 Task: Create a task  Integrate website with a new live chat support system , assign it to team member softage.3@softage.net in the project BeyondTech and update the status of the task to  Off Track , set the priority of the task to Medium
Action: Mouse moved to (77, 51)
Screenshot: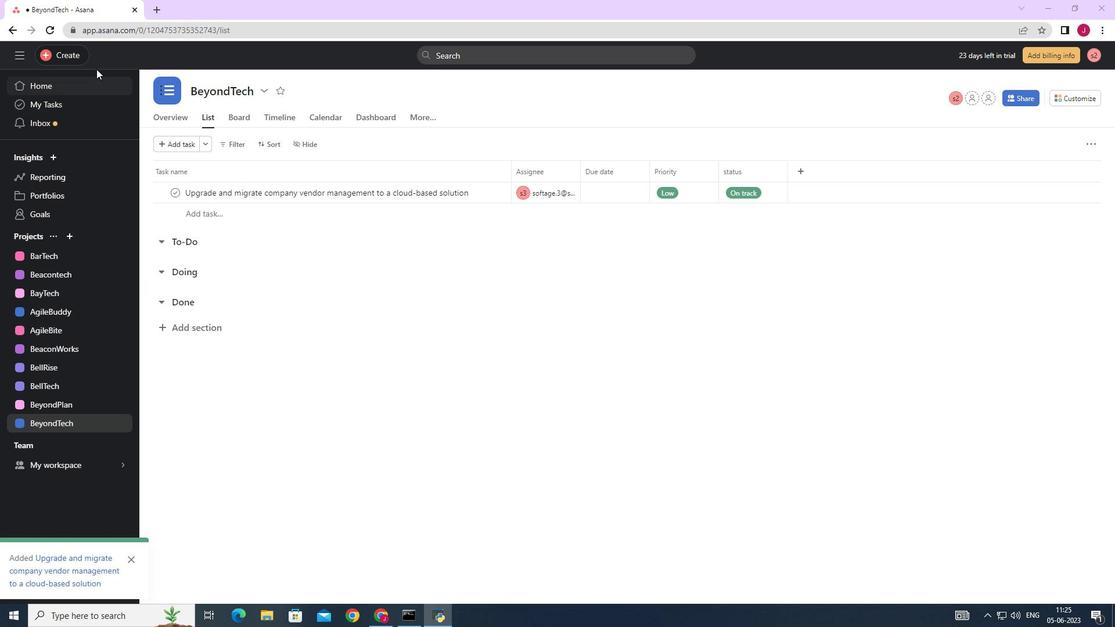 
Action: Mouse pressed left at (77, 51)
Screenshot: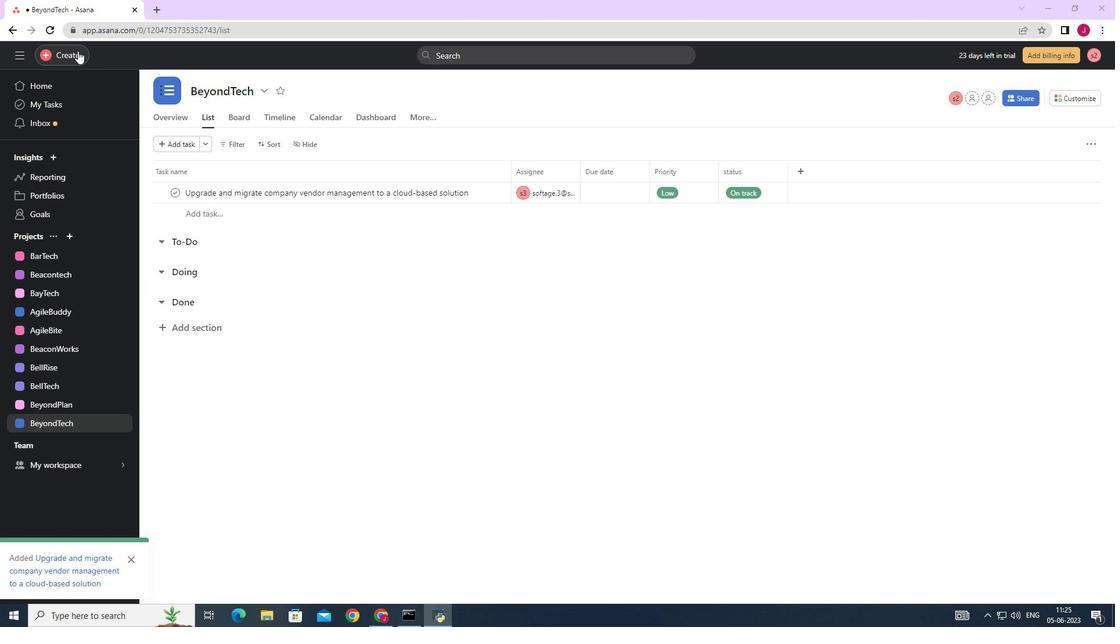 
Action: Mouse moved to (124, 61)
Screenshot: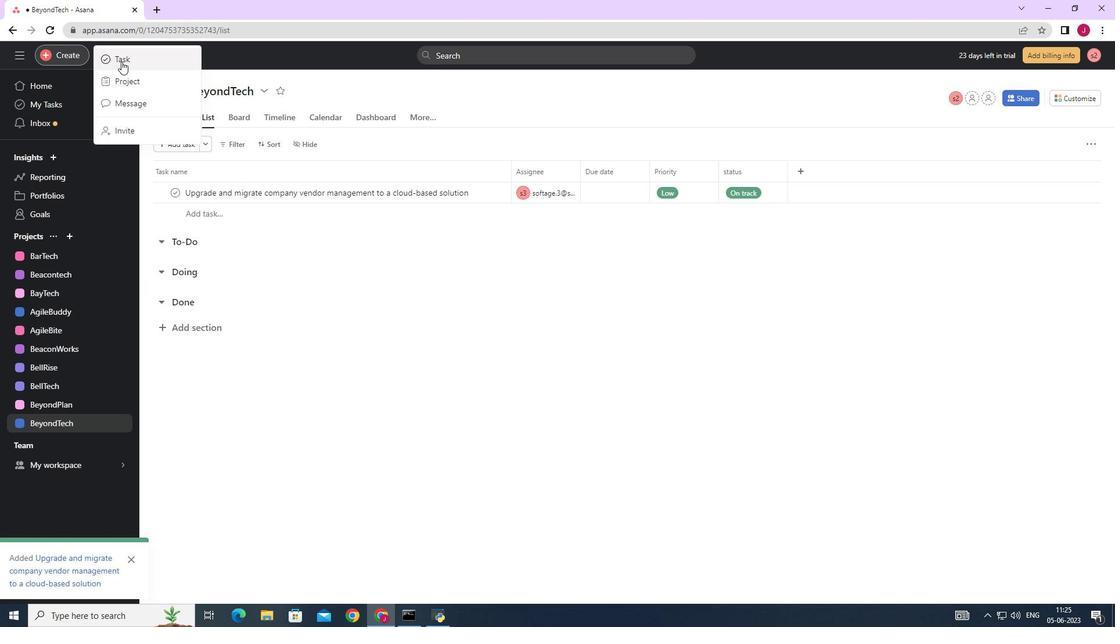 
Action: Mouse pressed left at (124, 61)
Screenshot: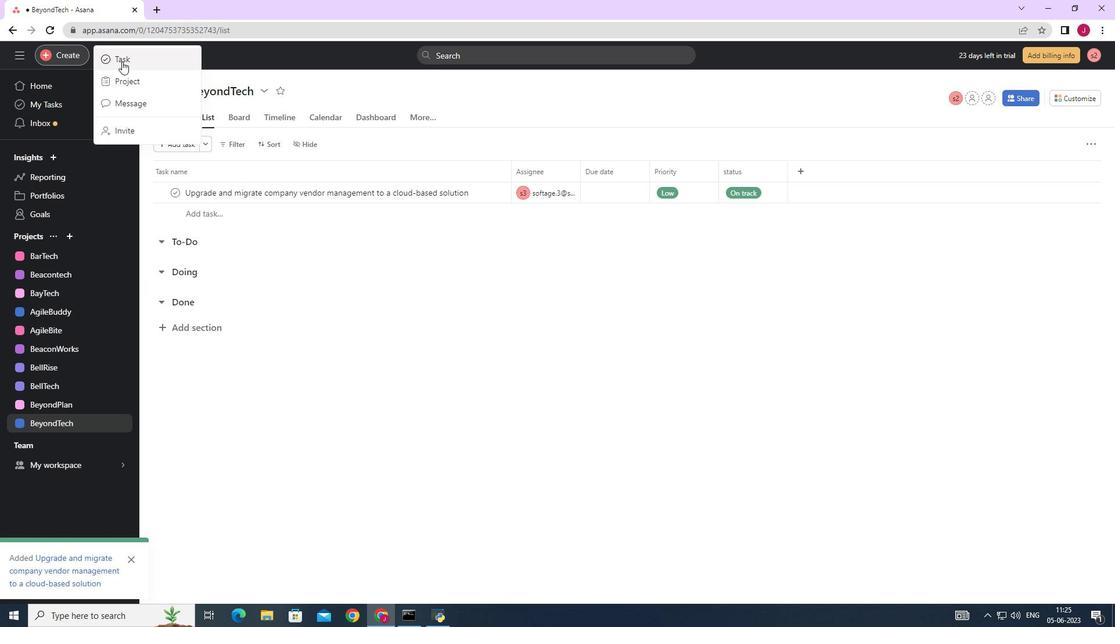 
Action: Mouse moved to (929, 387)
Screenshot: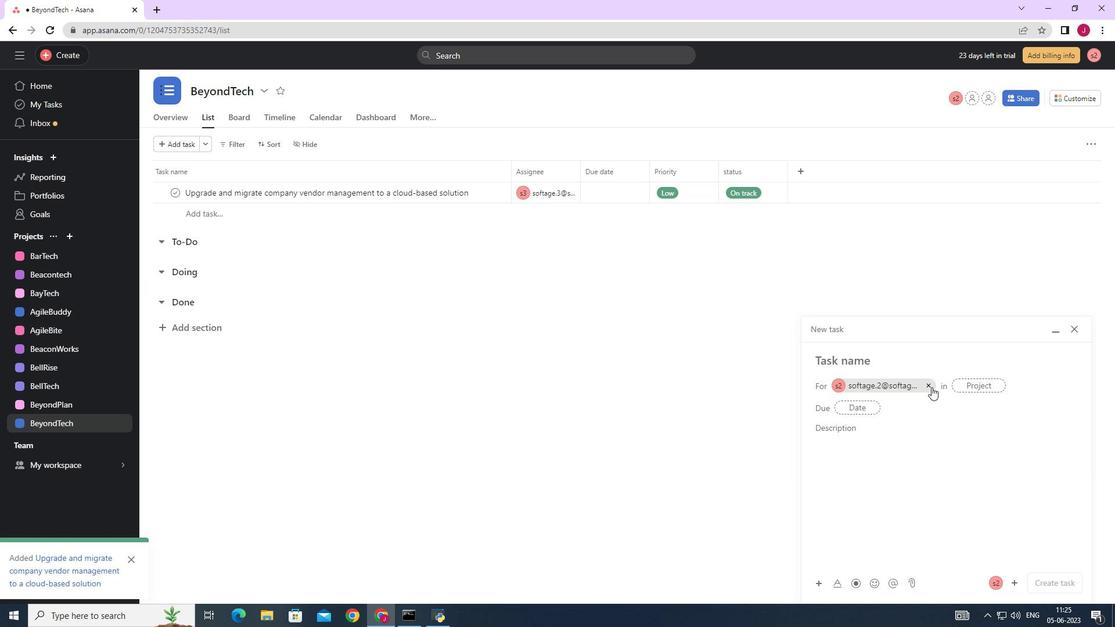 
Action: Mouse pressed left at (929, 387)
Screenshot: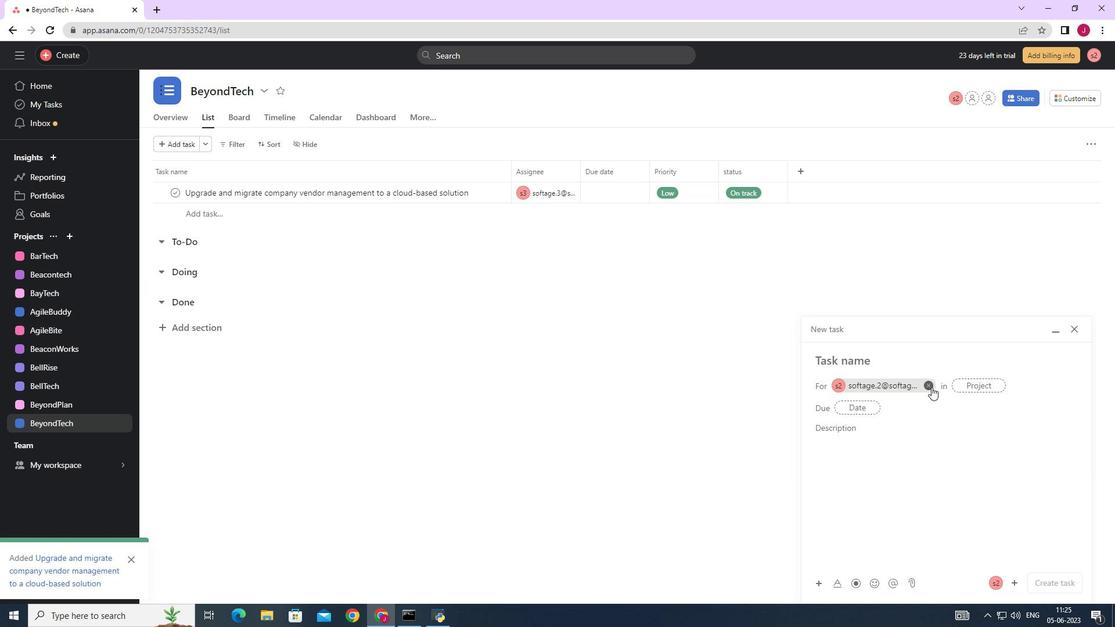 
Action: Mouse moved to (853, 363)
Screenshot: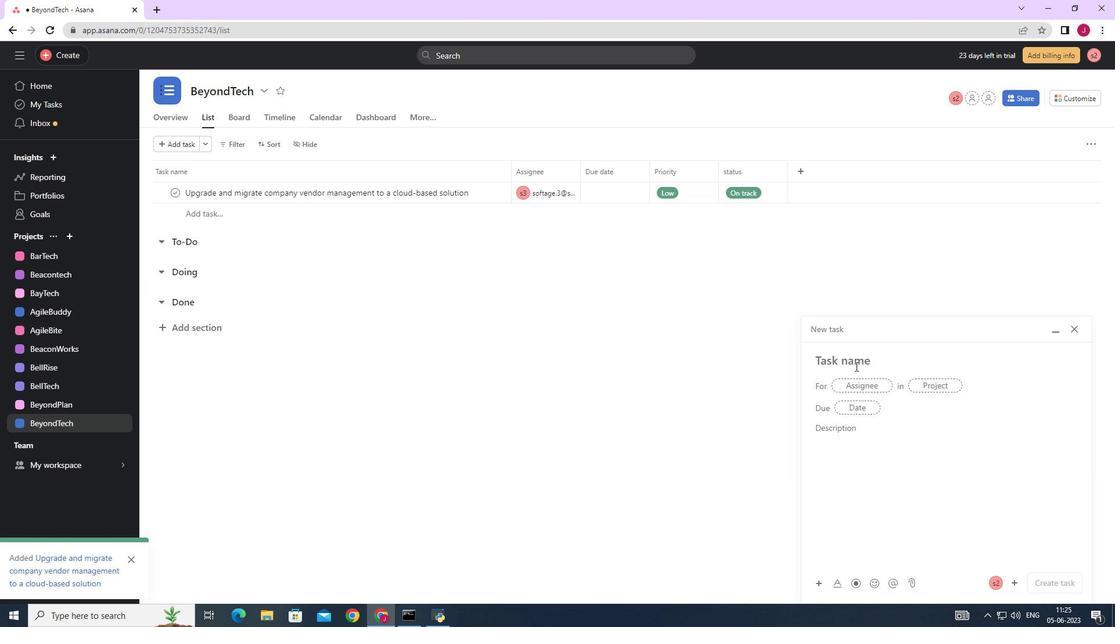 
Action: Mouse pressed left at (853, 363)
Screenshot: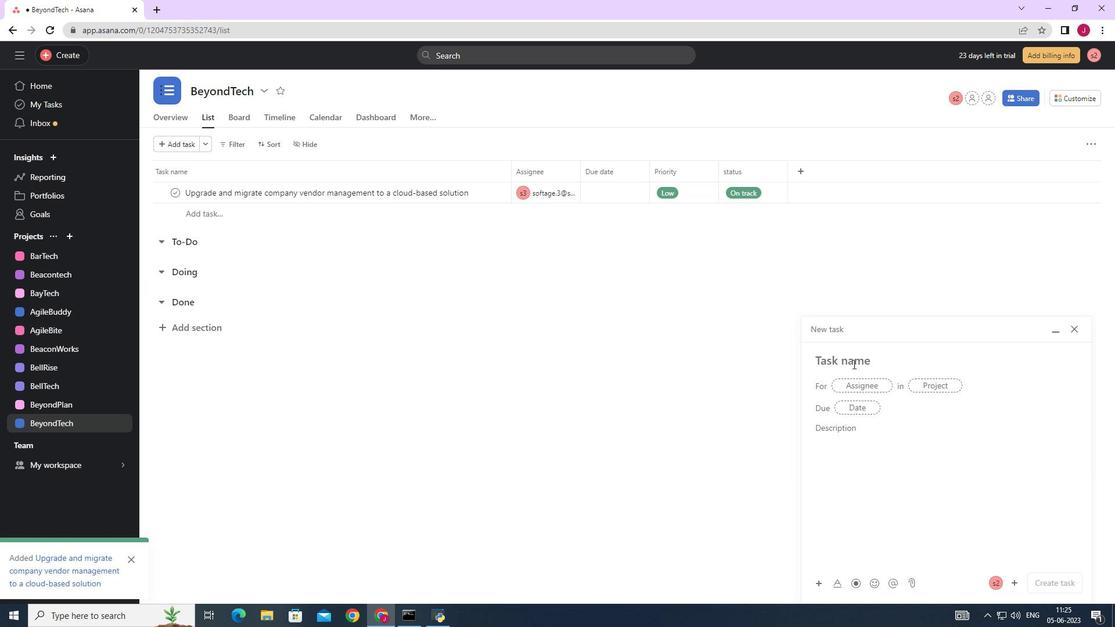 
Action: Mouse moved to (852, 363)
Screenshot: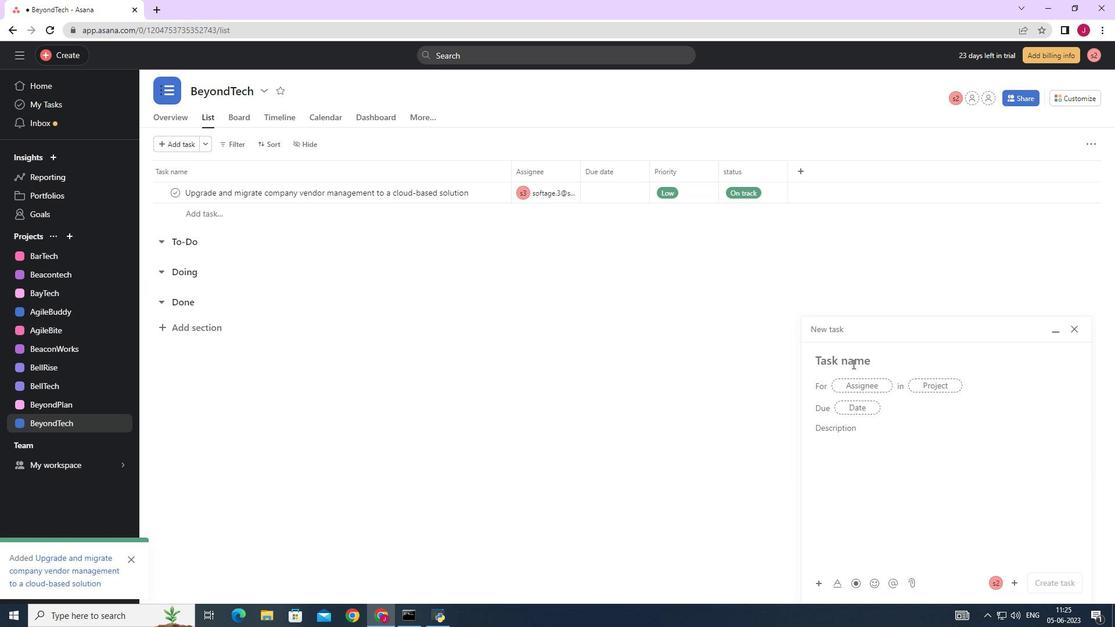 
Action: Key pressed <Key.caps_lock>I<Key.caps_lock>ntegrate<Key.space>website<Key.space>with<Key.space>a<Key.space>new<Key.space>live<Key.space>chat<Key.space>support<Key.space>system
Screenshot: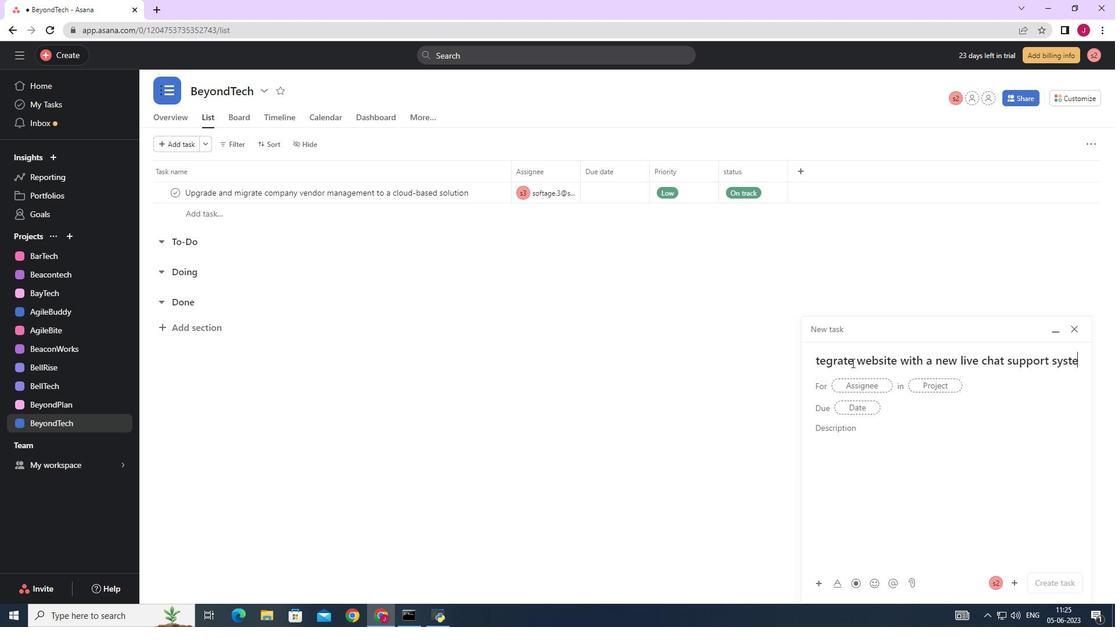 
Action: Mouse moved to (857, 384)
Screenshot: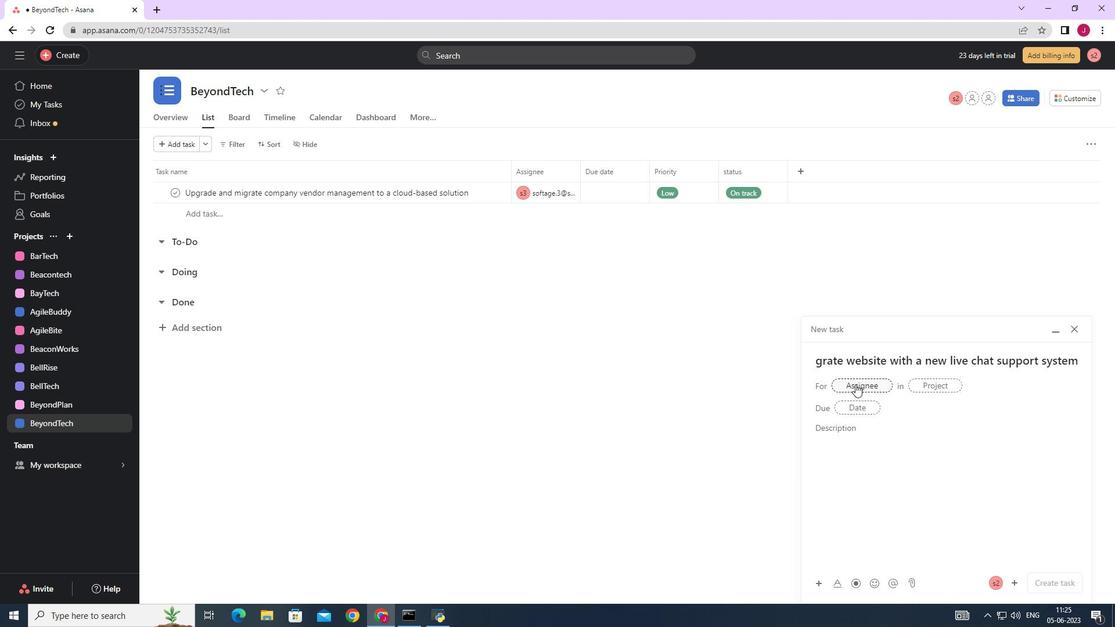 
Action: Mouse pressed left at (857, 384)
Screenshot: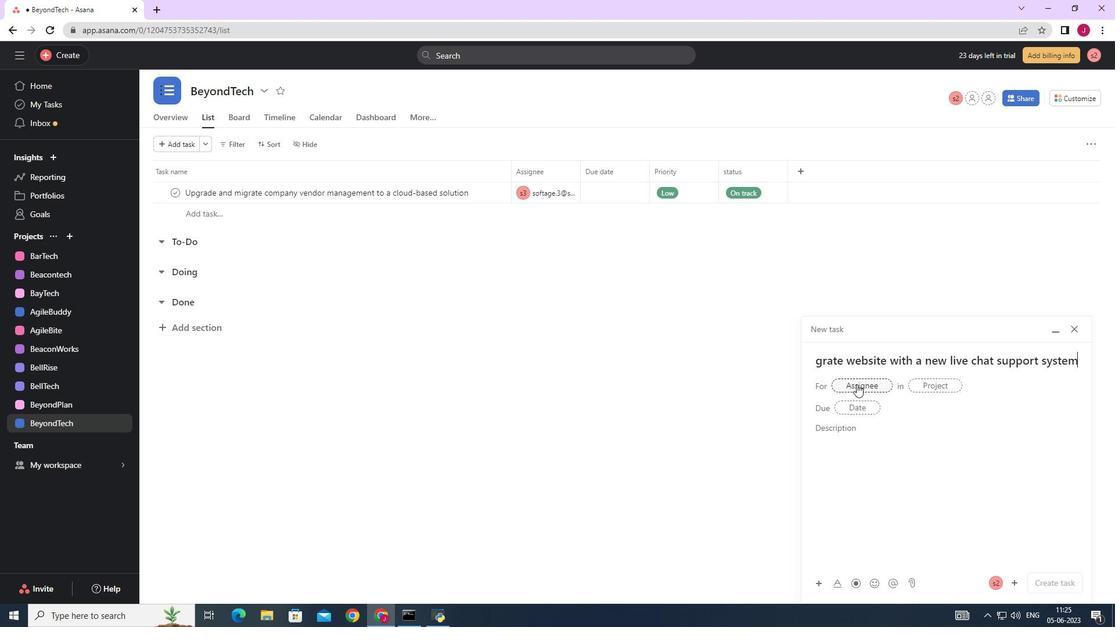 
Action: Mouse moved to (859, 383)
Screenshot: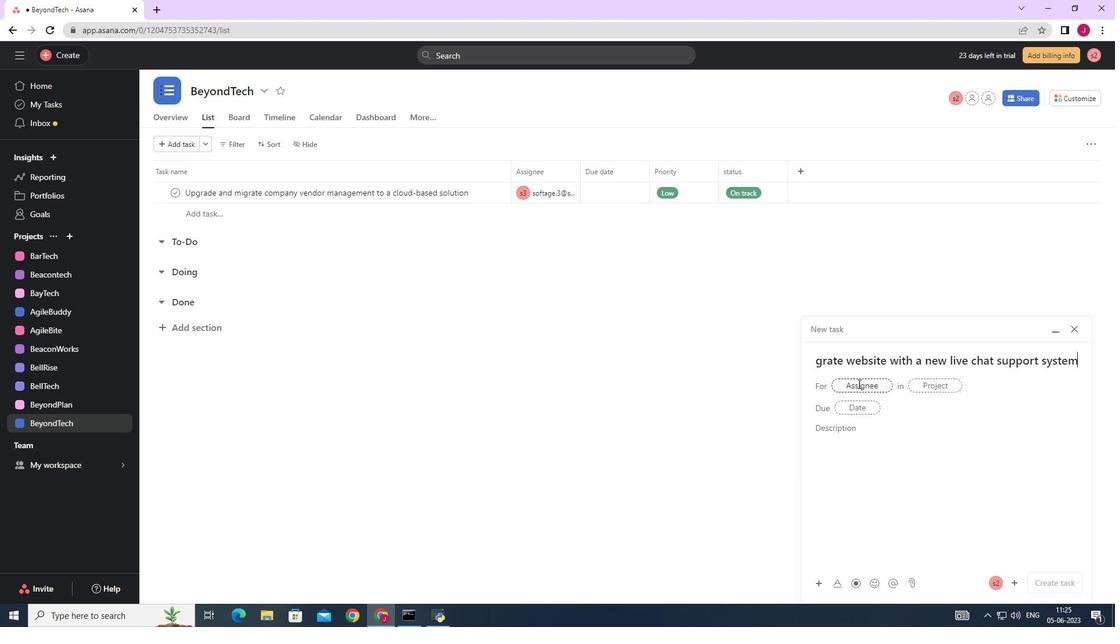
Action: Key pressed softage.3
Screenshot: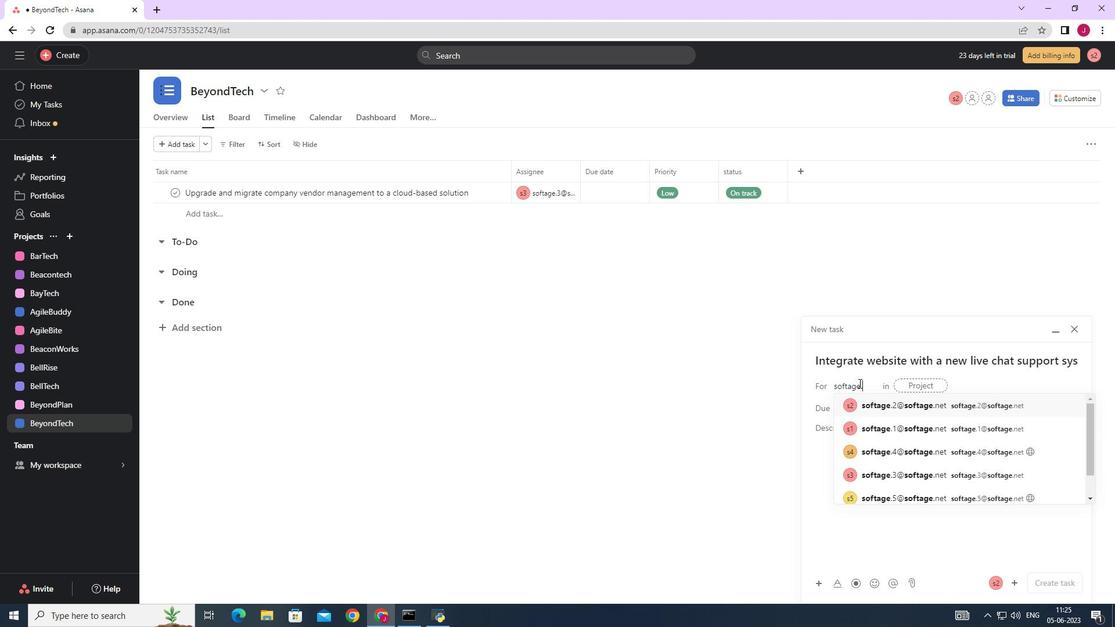 
Action: Mouse moved to (894, 408)
Screenshot: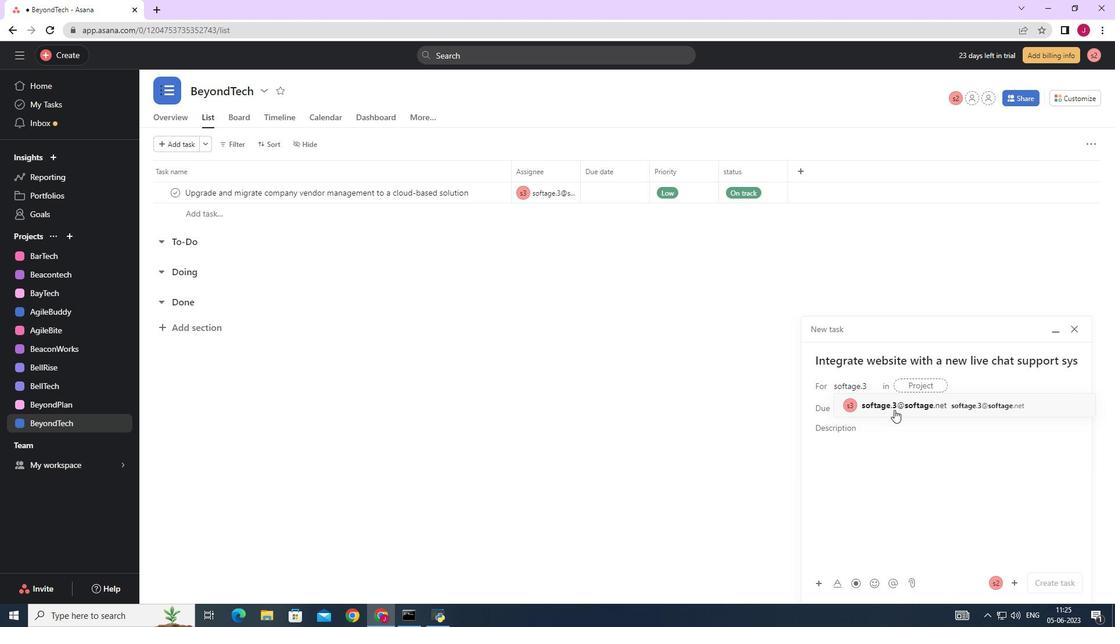 
Action: Mouse pressed left at (894, 408)
Screenshot: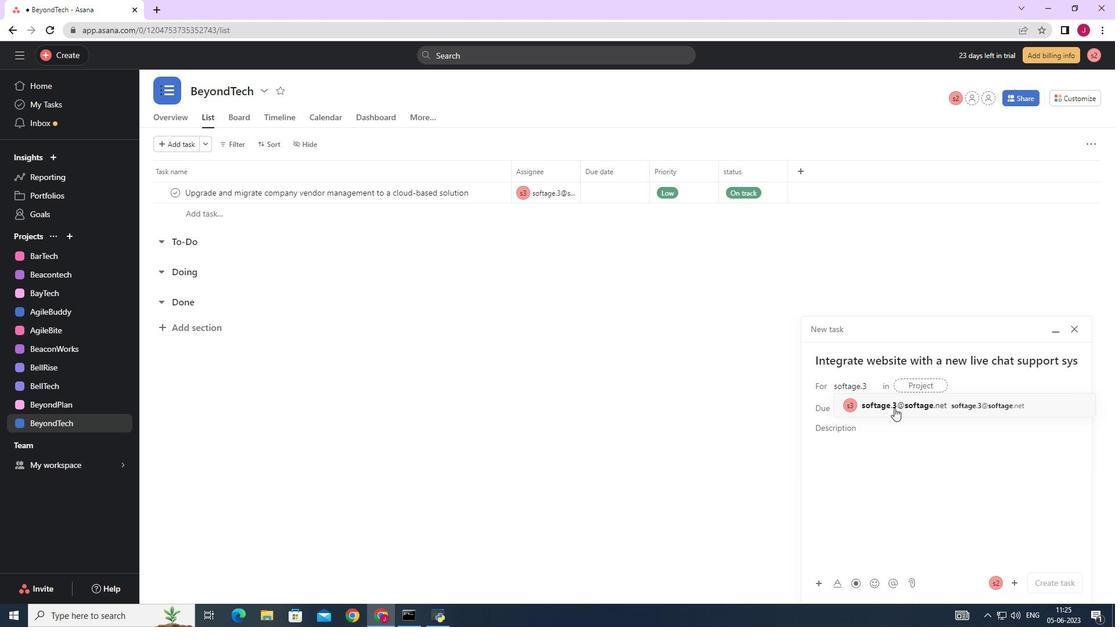 
Action: Mouse moved to (720, 402)
Screenshot: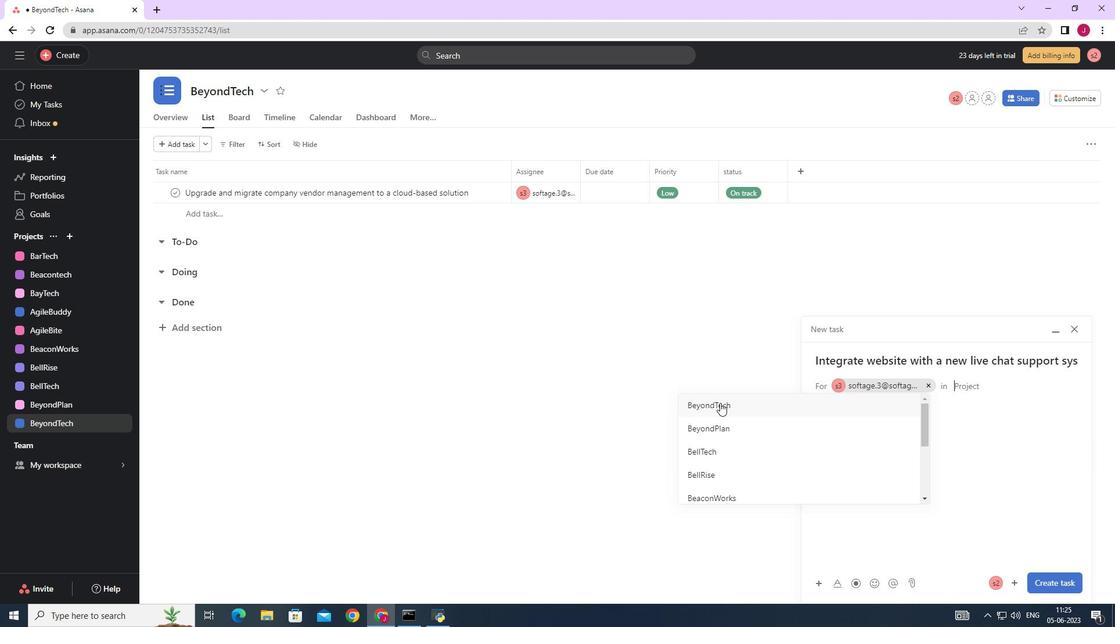
Action: Mouse pressed left at (720, 402)
Screenshot: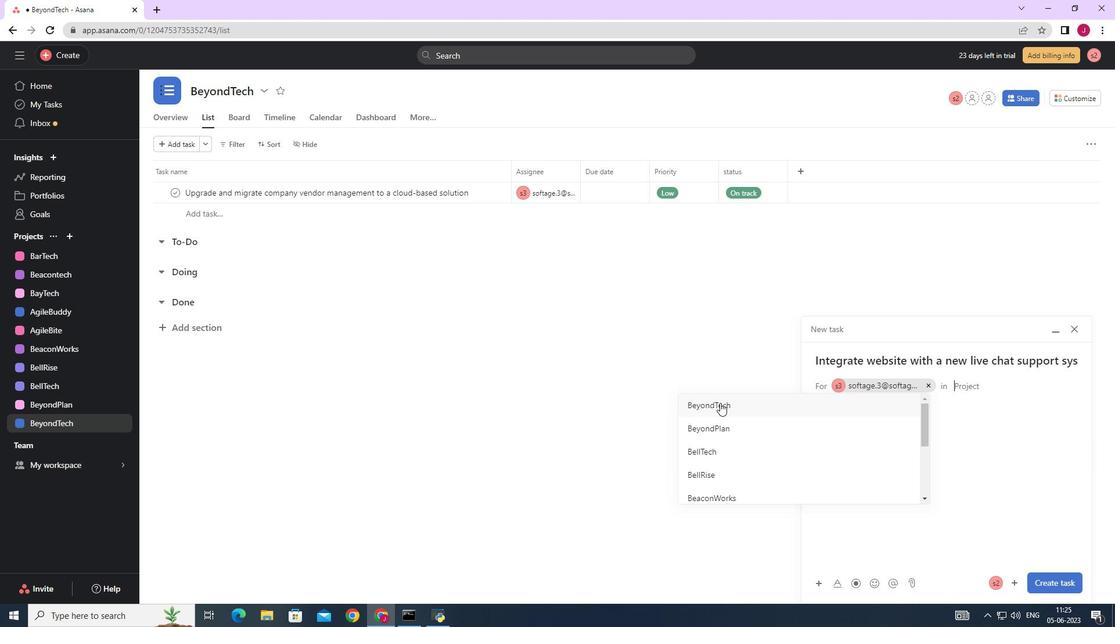 
Action: Mouse moved to (887, 434)
Screenshot: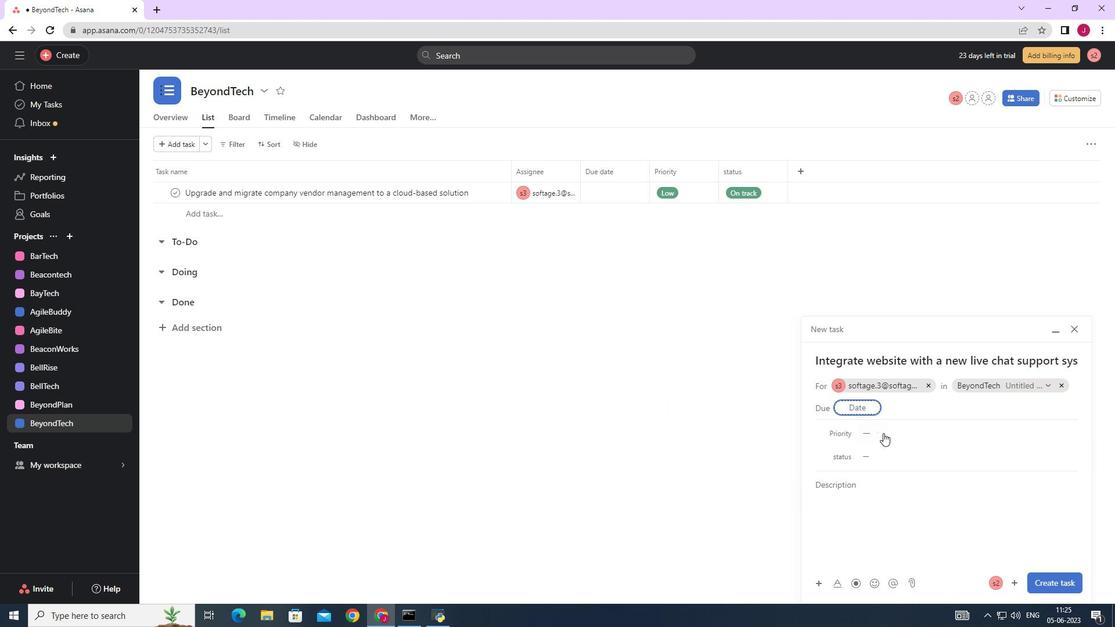 
Action: Mouse pressed left at (887, 434)
Screenshot: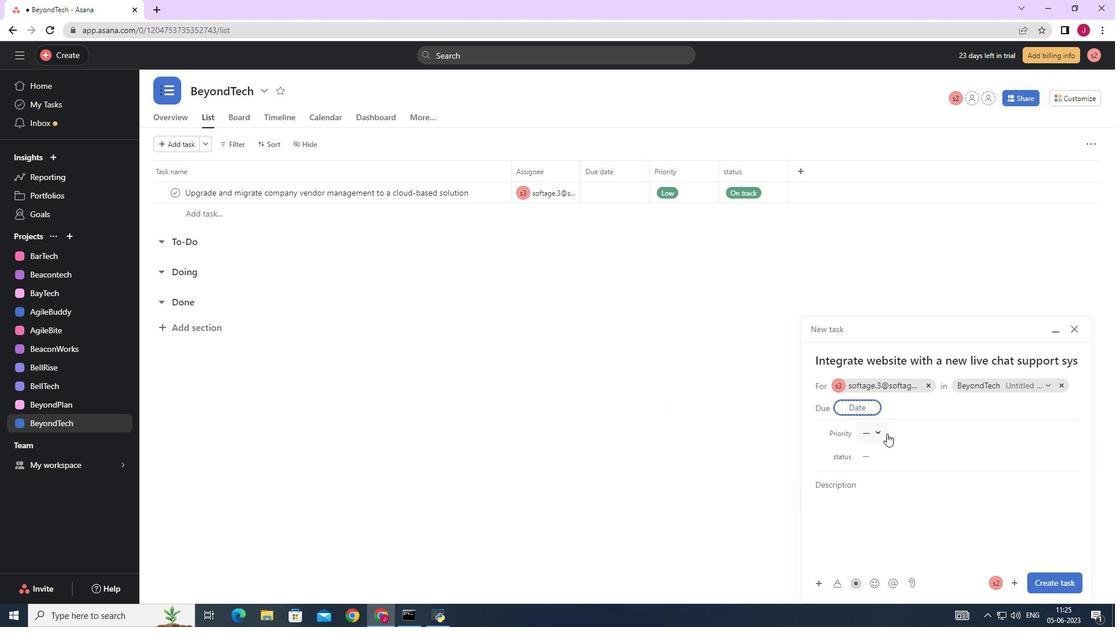 
Action: Mouse moved to (904, 490)
Screenshot: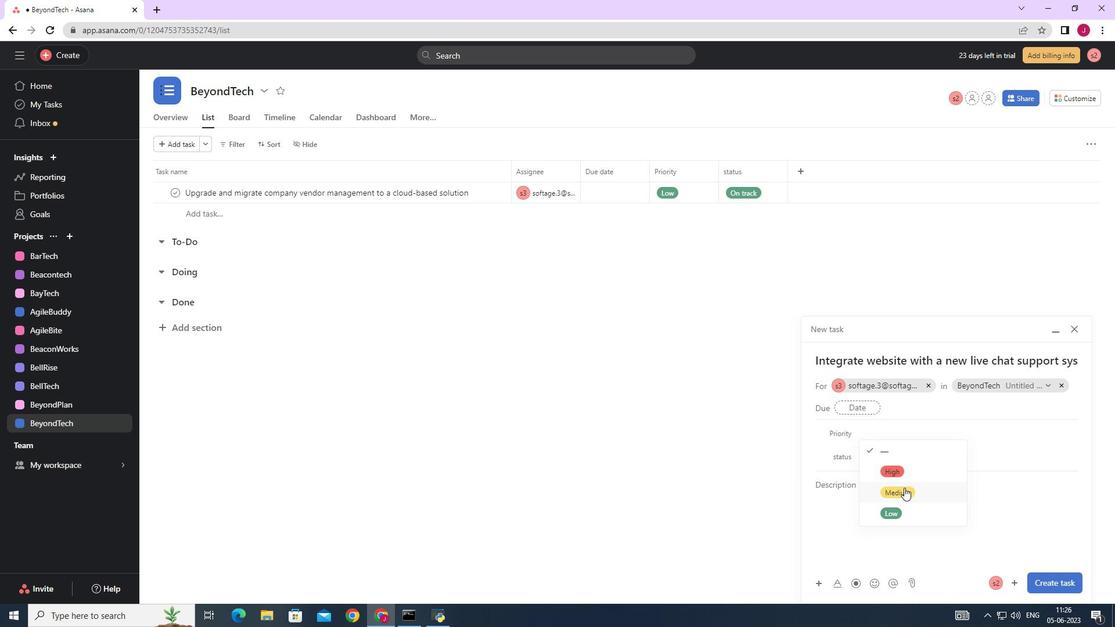 
Action: Mouse pressed left at (904, 490)
Screenshot: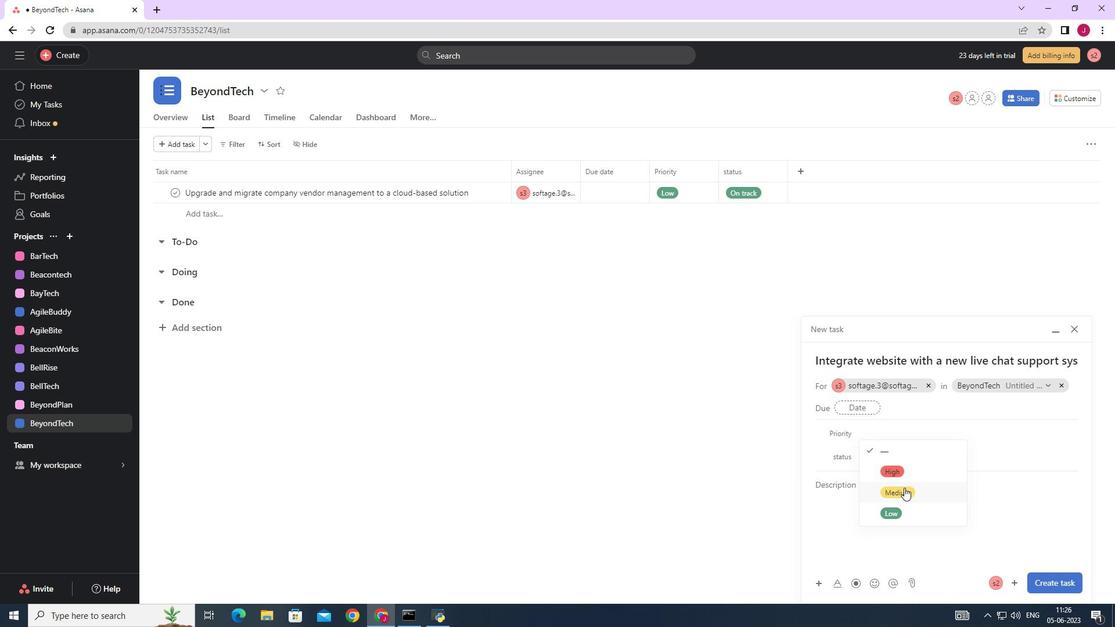 
Action: Mouse moved to (869, 451)
Screenshot: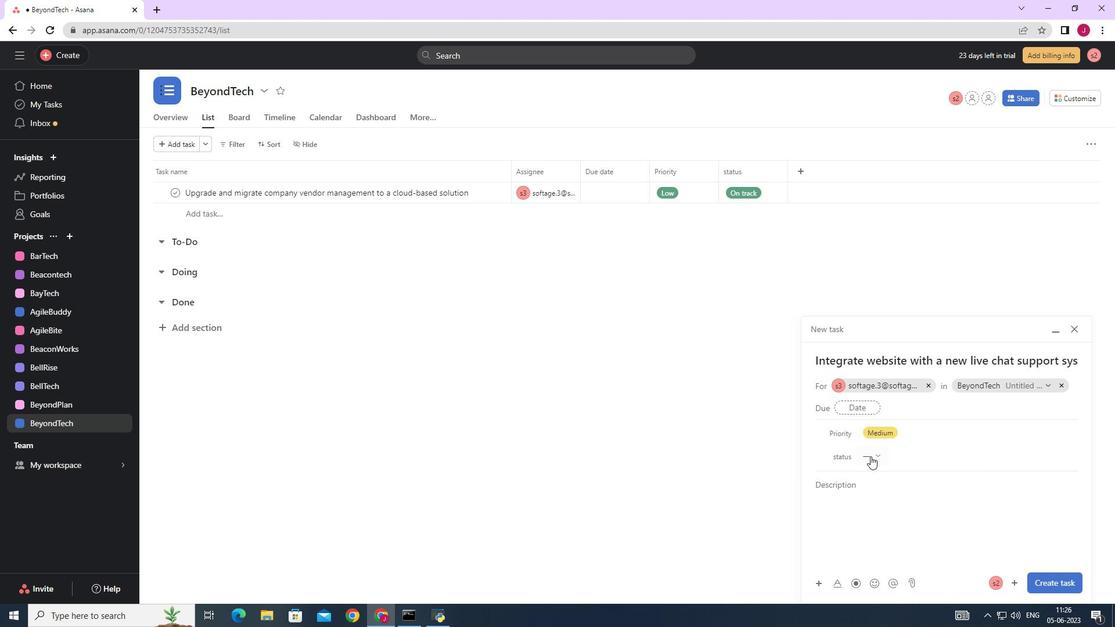 
Action: Mouse pressed left at (869, 451)
Screenshot: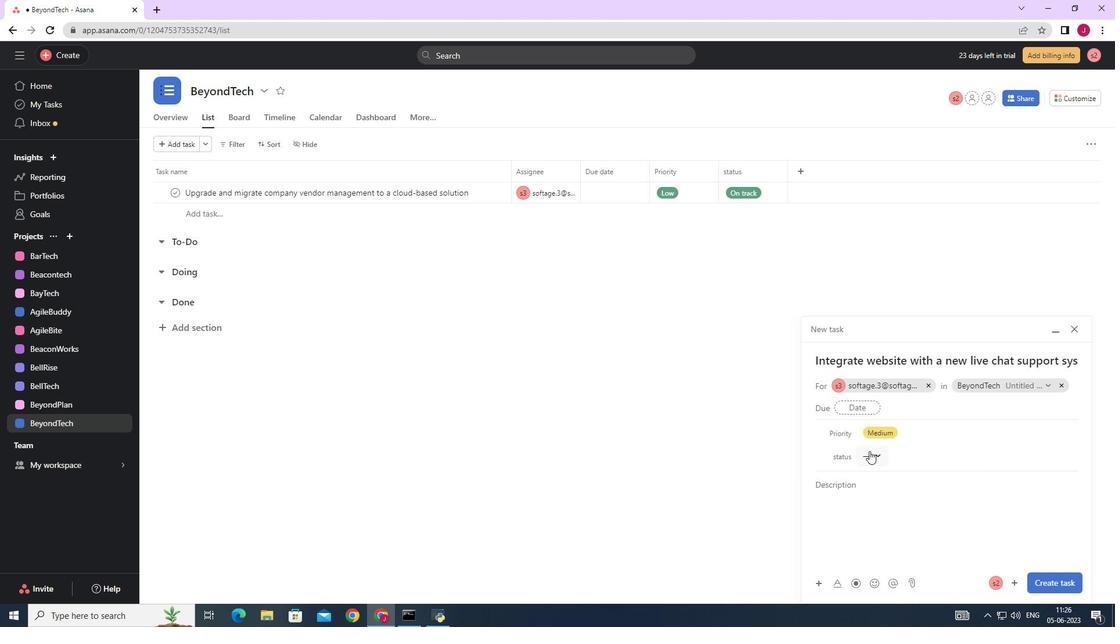 
Action: Mouse moved to (899, 513)
Screenshot: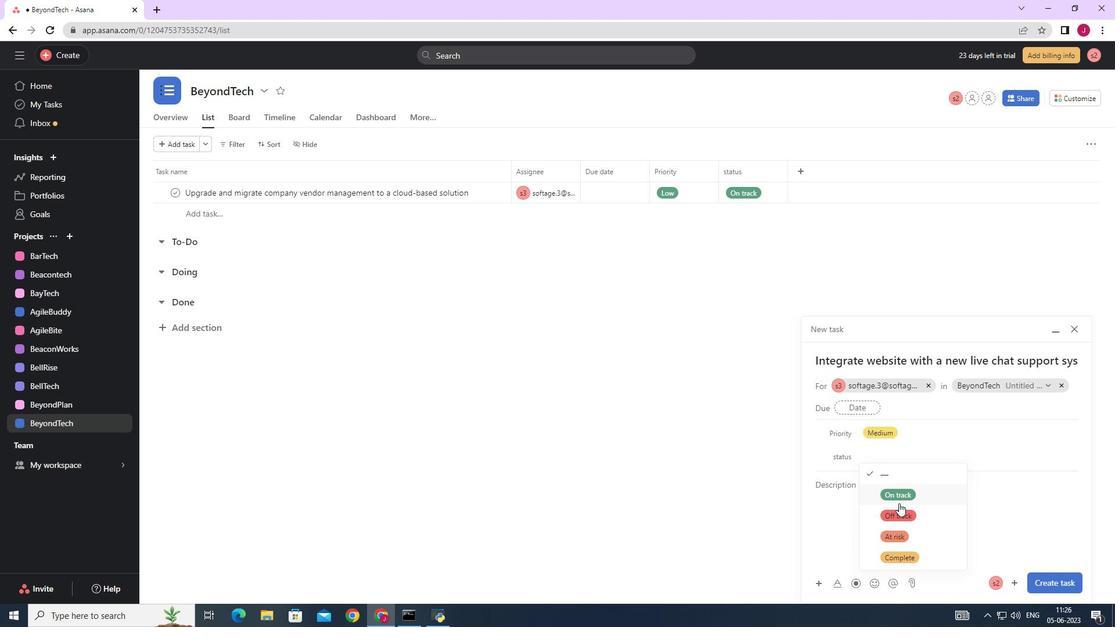 
Action: Mouse pressed left at (899, 513)
Screenshot: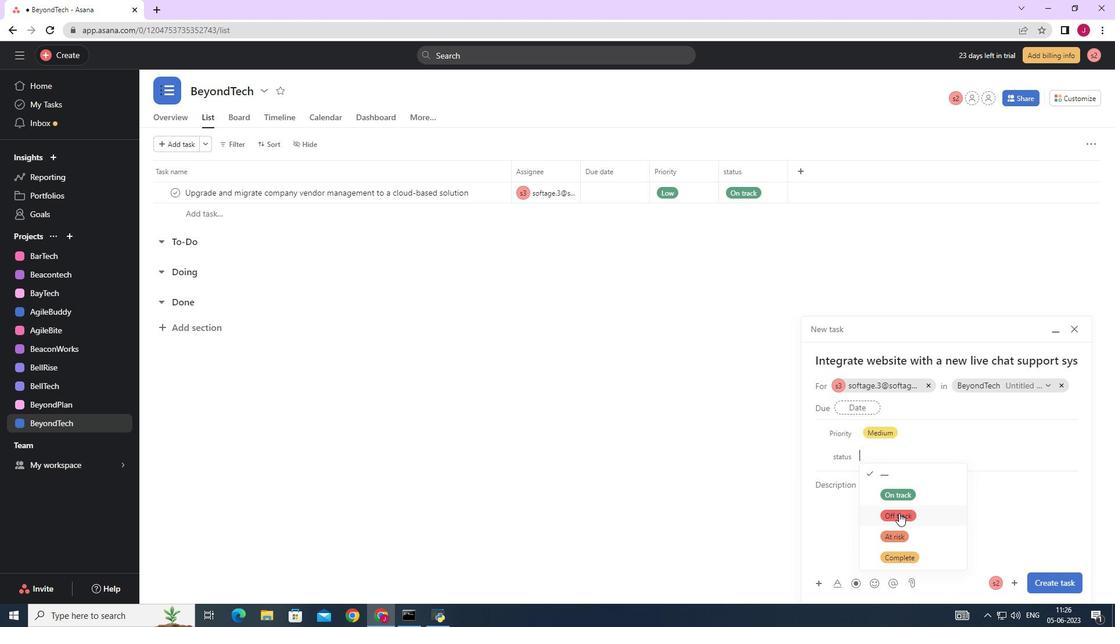 
Action: Mouse moved to (1047, 579)
Screenshot: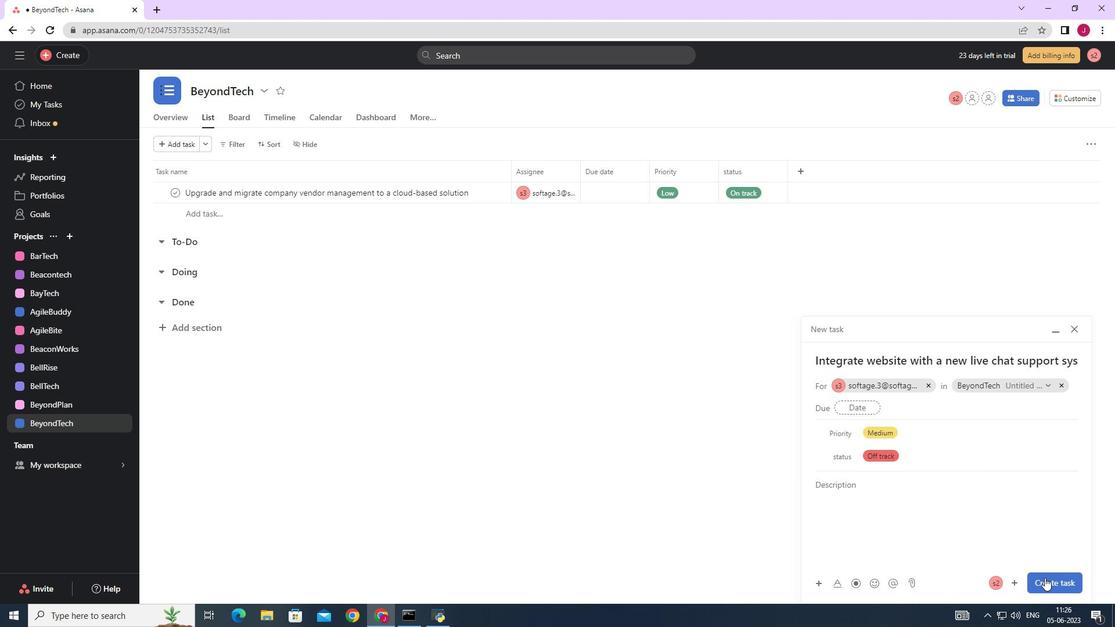 
Action: Mouse pressed left at (1047, 579)
Screenshot: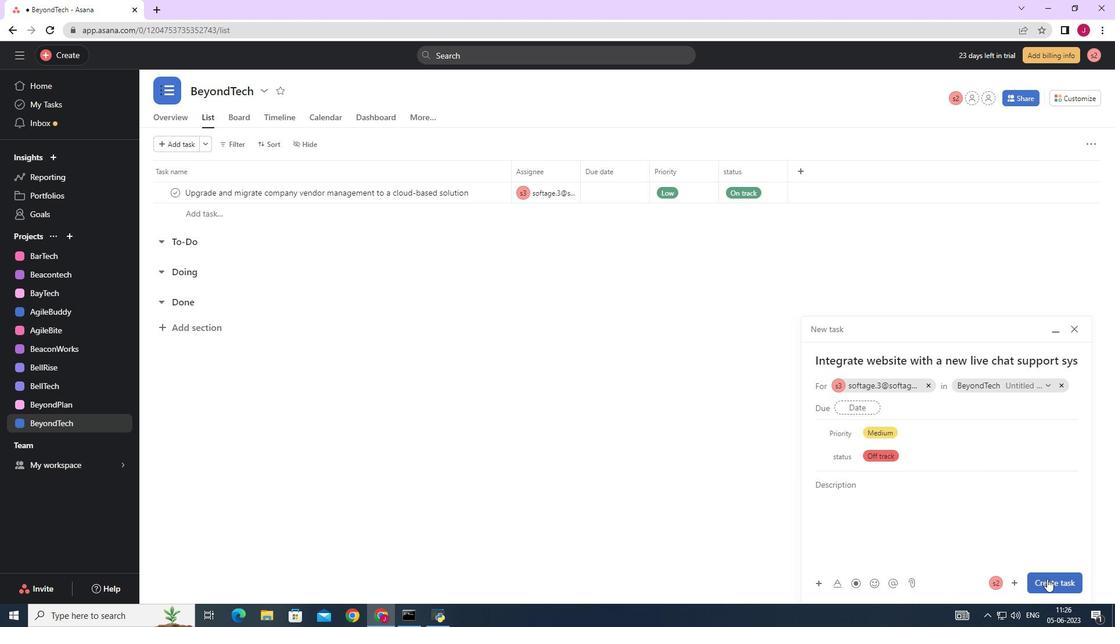 
Action: Mouse moved to (975, 500)
Screenshot: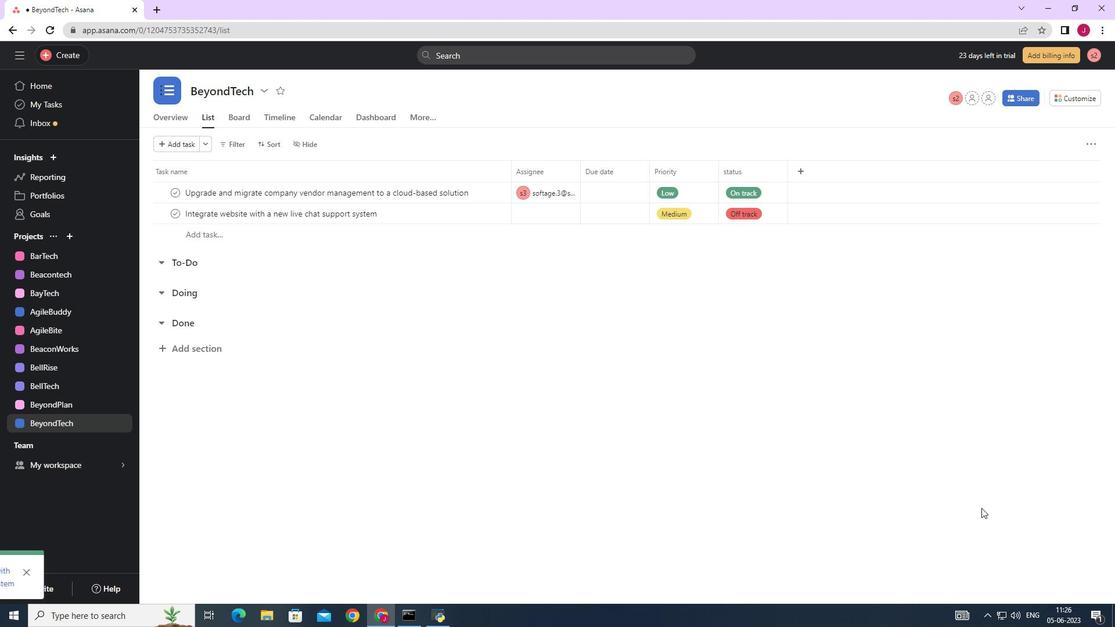 
